 Task: Enable interaction limits for 1 week only for existing users in the organization "Mark56771".
Action: Mouse moved to (1003, 73)
Screenshot: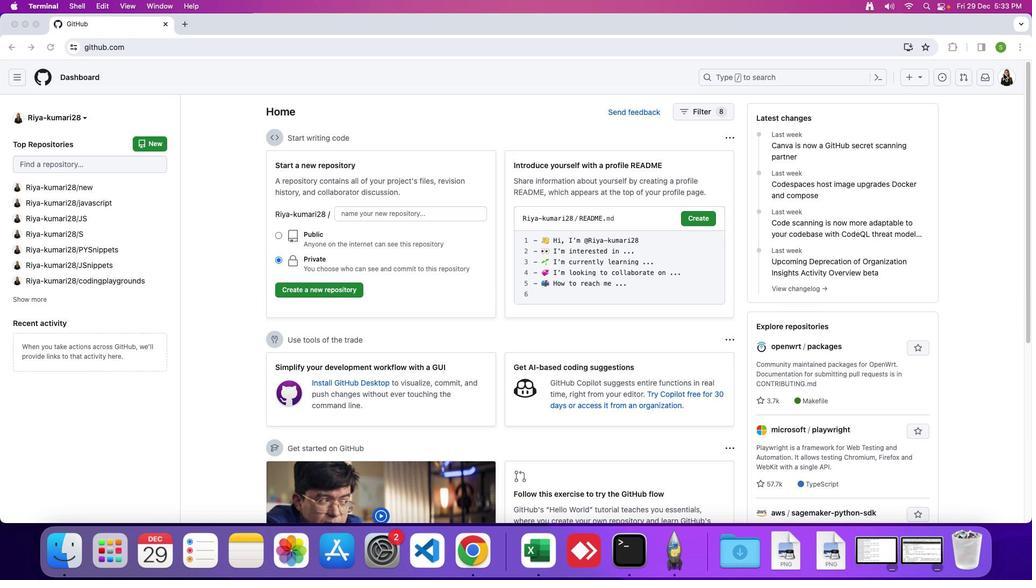 
Action: Mouse pressed left at (1003, 73)
Screenshot: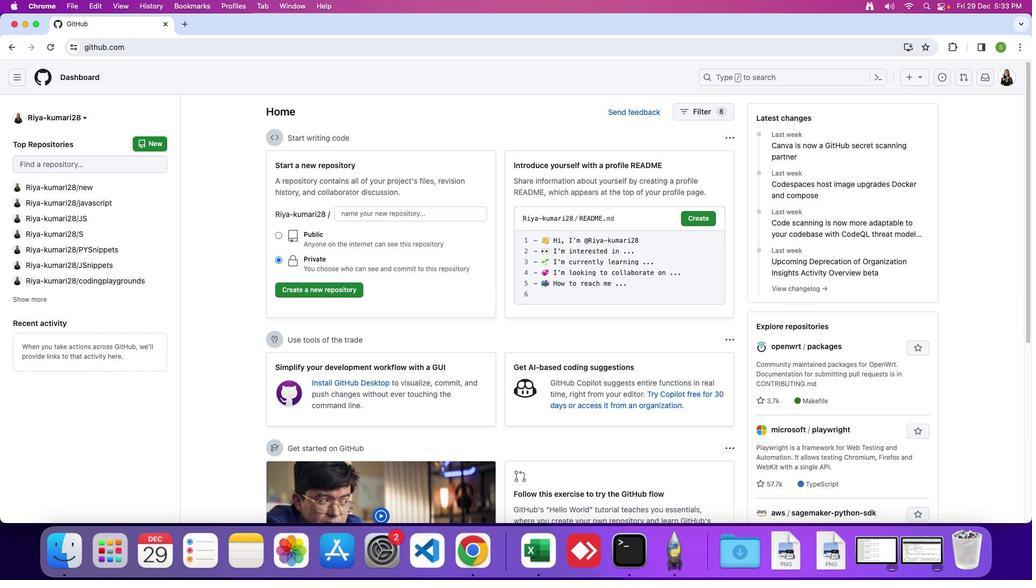 
Action: Mouse moved to (1004, 73)
Screenshot: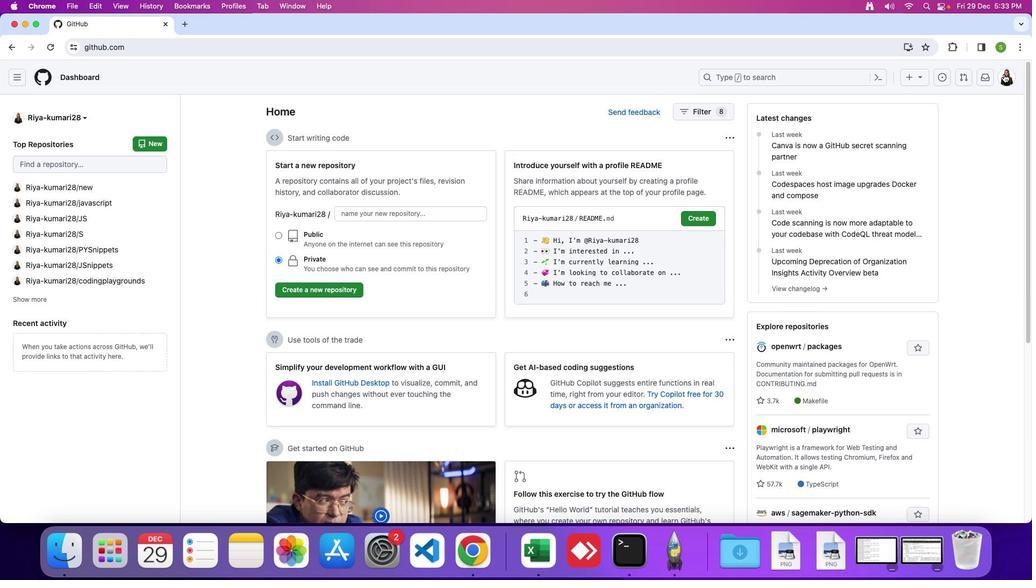 
Action: Mouse pressed left at (1004, 73)
Screenshot: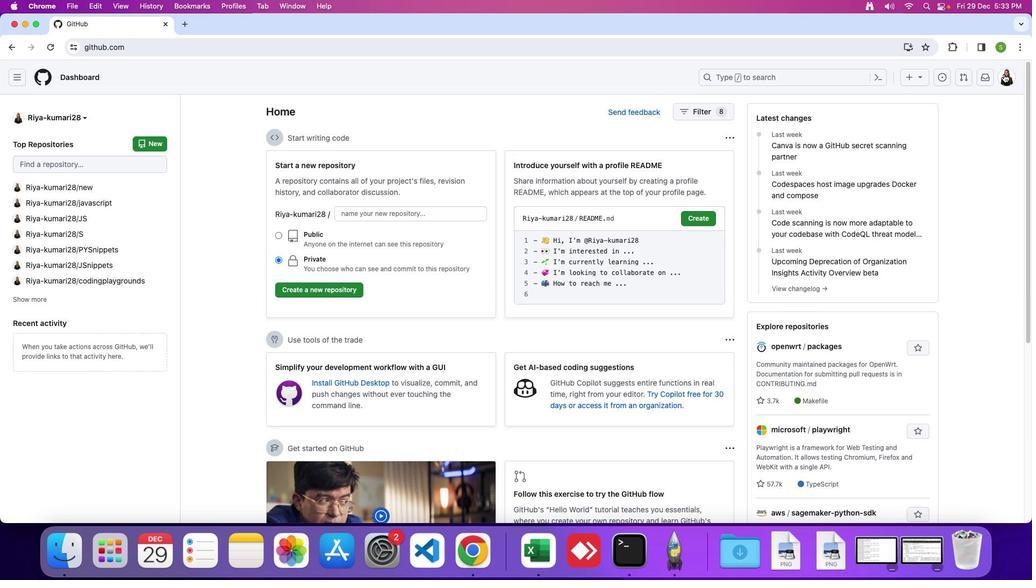 
Action: Mouse moved to (938, 207)
Screenshot: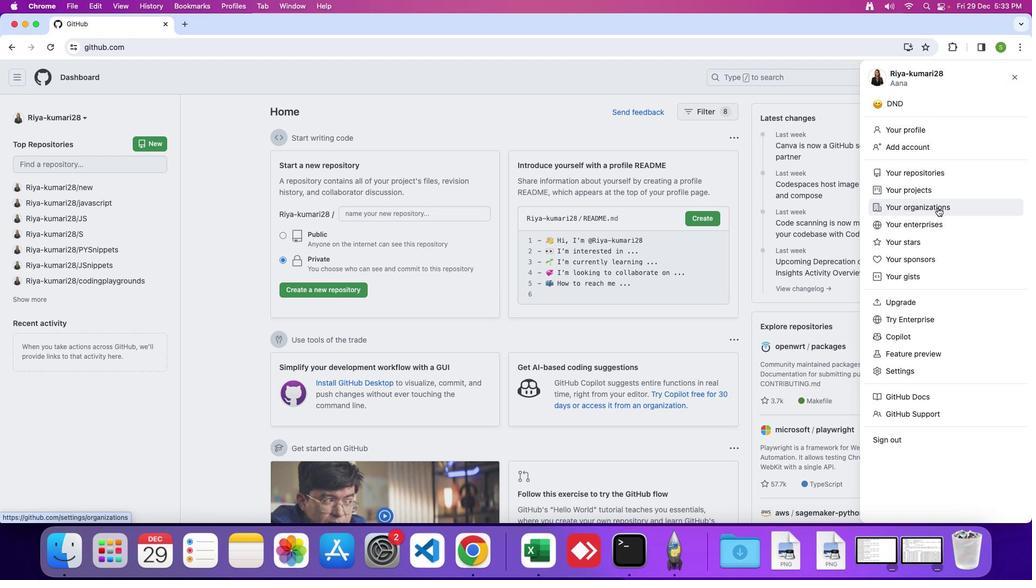 
Action: Mouse pressed left at (938, 207)
Screenshot: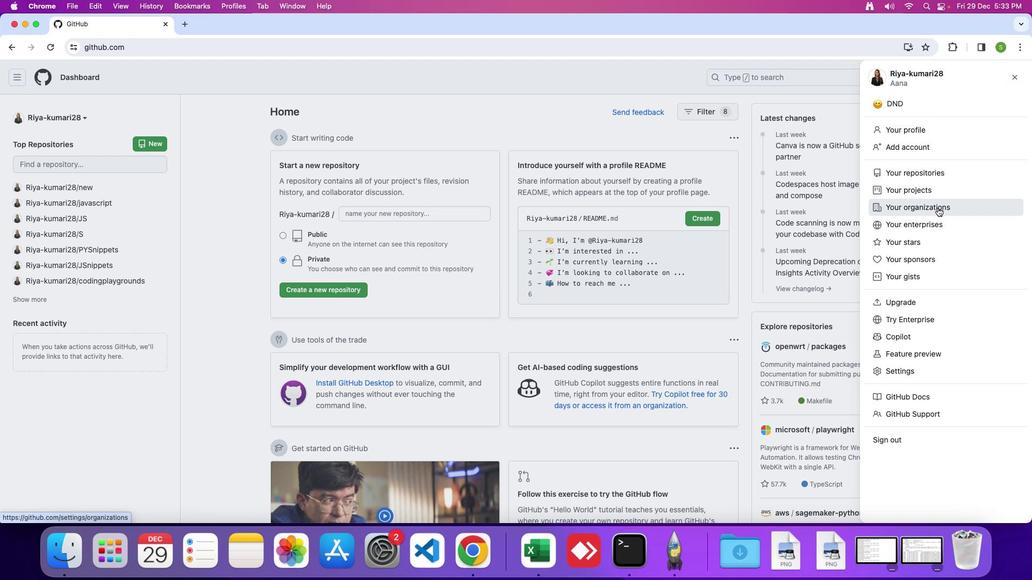 
Action: Mouse moved to (777, 222)
Screenshot: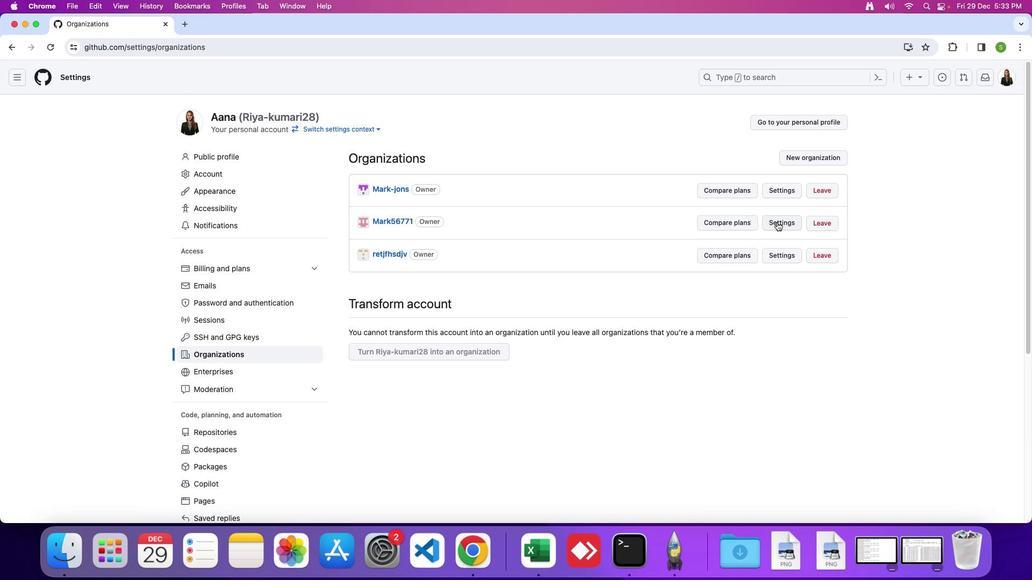 
Action: Mouse pressed left at (777, 222)
Screenshot: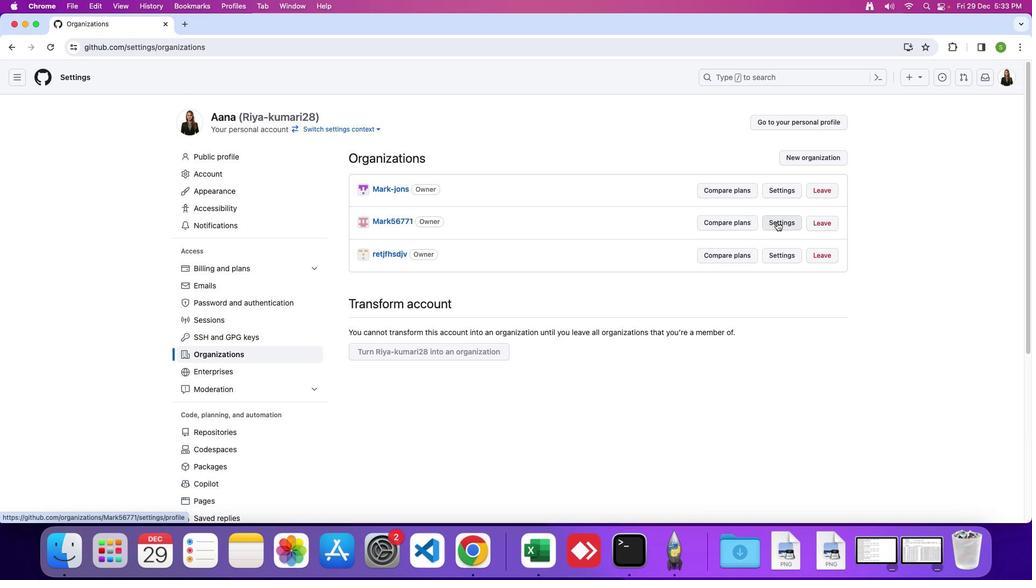 
Action: Mouse moved to (319, 286)
Screenshot: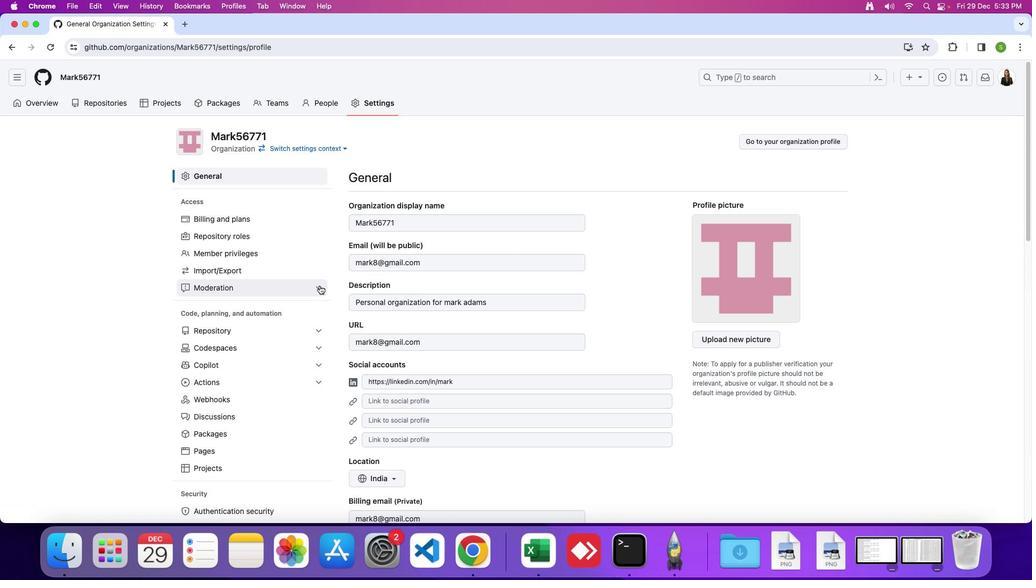 
Action: Mouse pressed left at (319, 286)
Screenshot: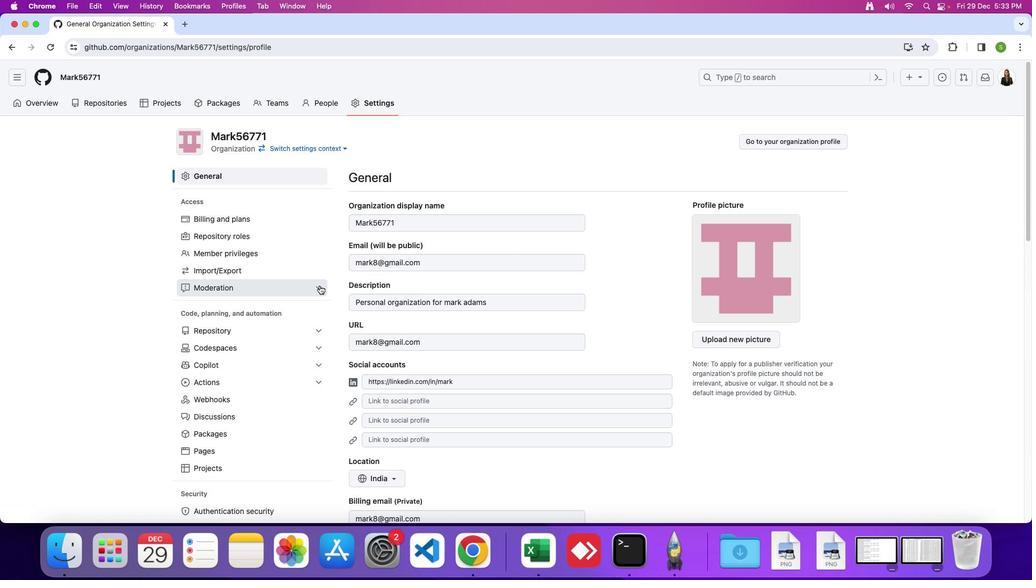 
Action: Mouse moved to (284, 321)
Screenshot: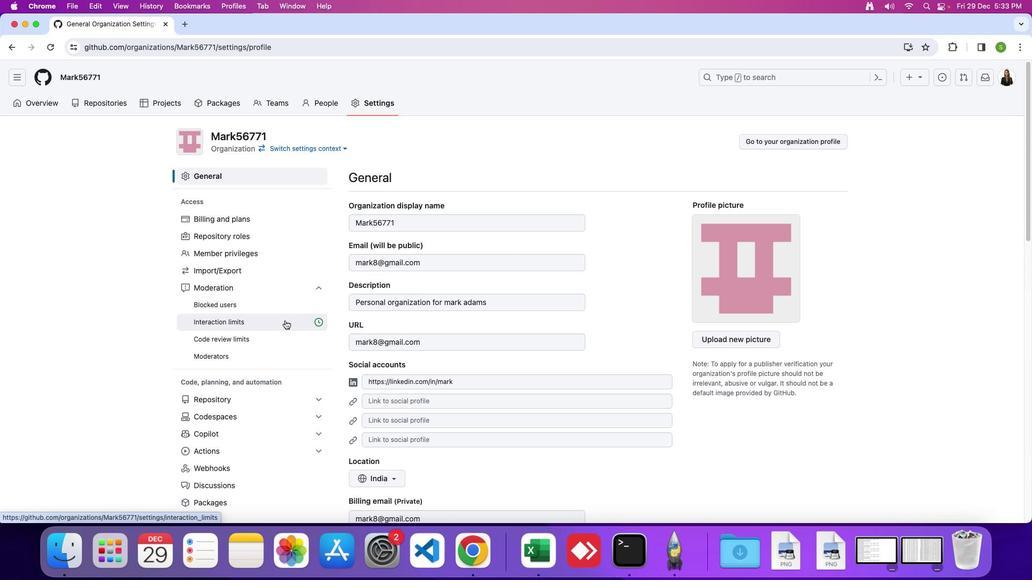
Action: Mouse pressed left at (284, 321)
Screenshot: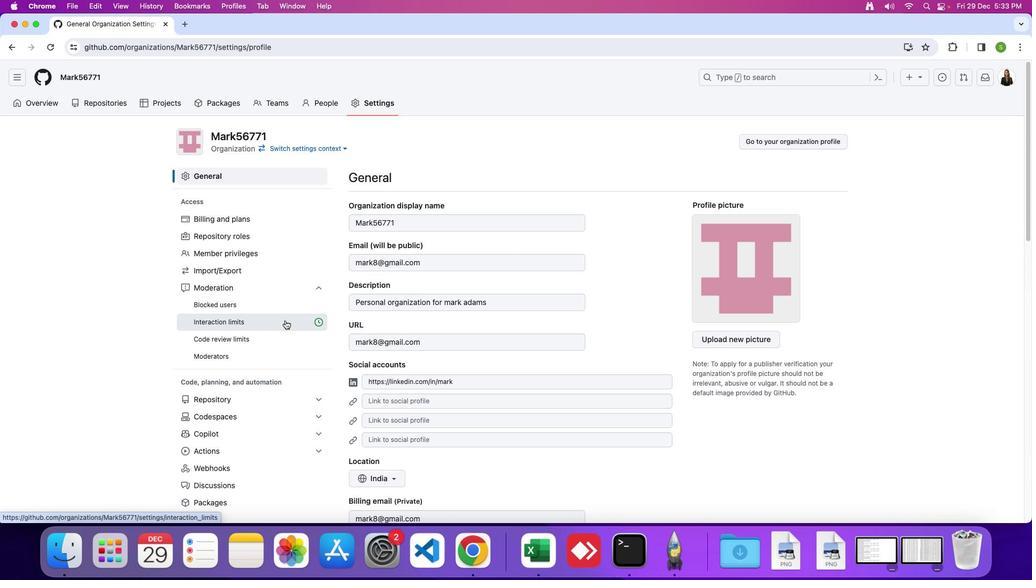 
Action: Mouse moved to (803, 288)
Screenshot: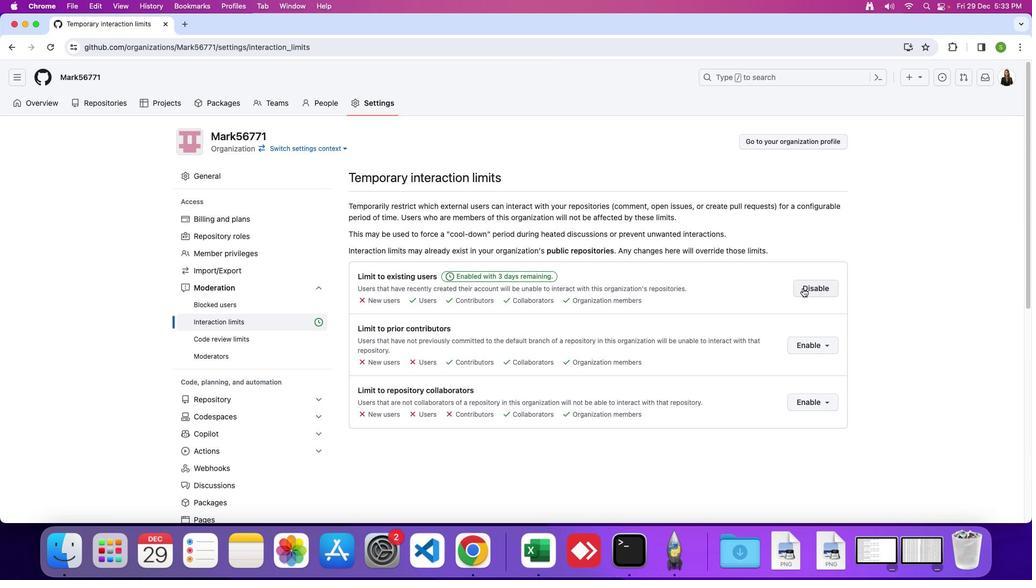 
Action: Mouse pressed left at (803, 288)
Screenshot: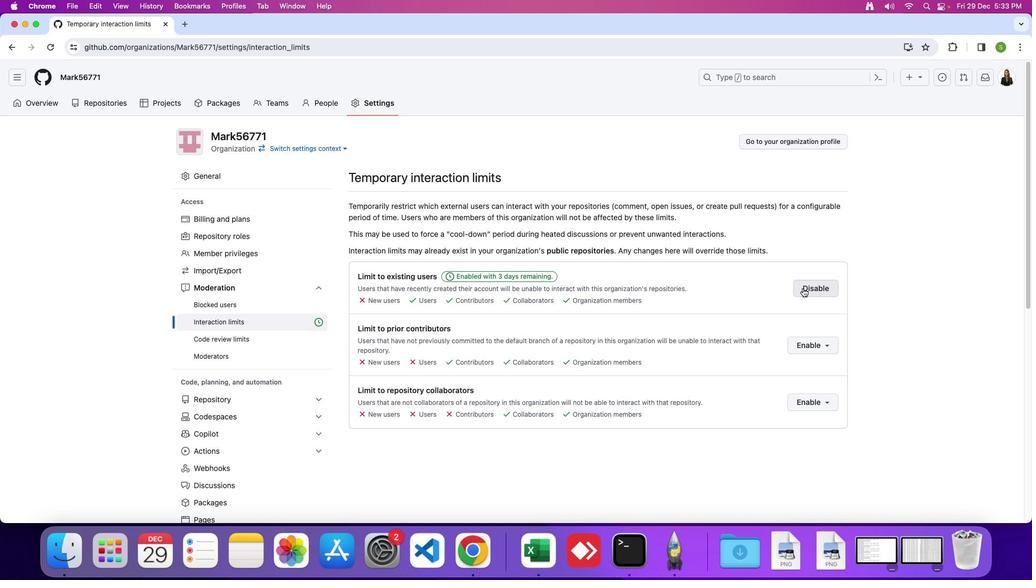 
Action: Mouse moved to (800, 322)
Screenshot: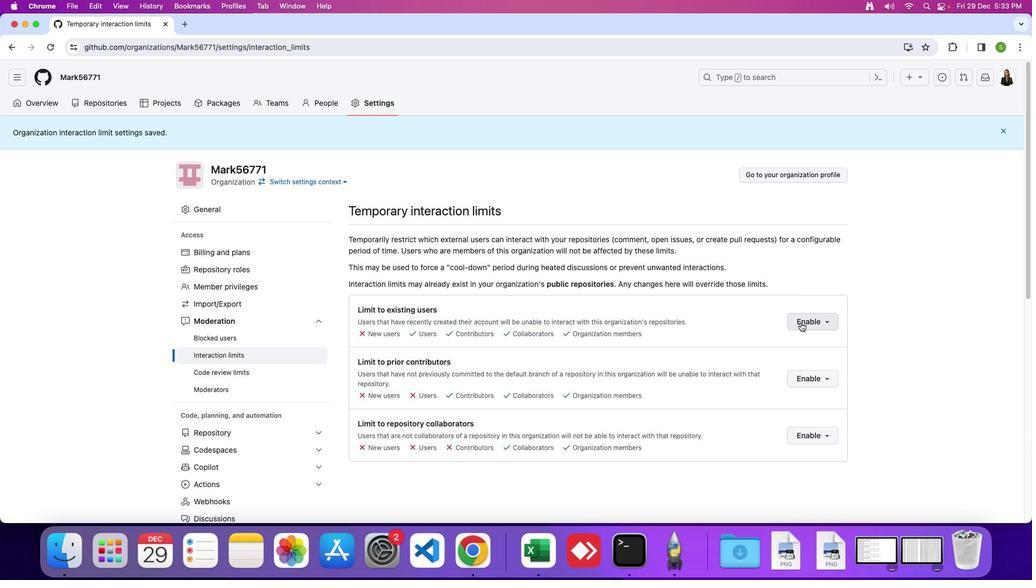 
Action: Mouse pressed left at (800, 322)
Screenshot: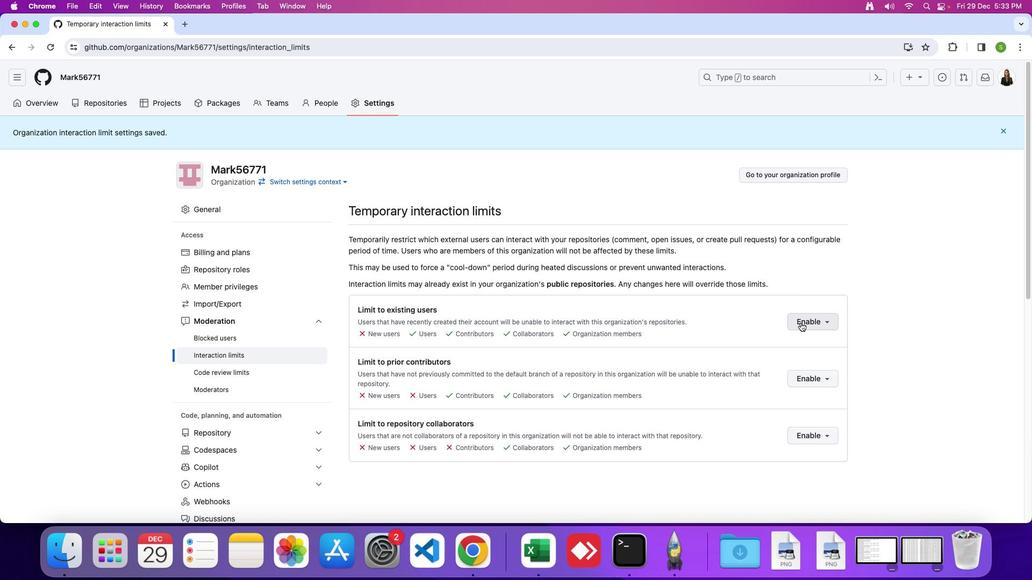 
Action: Mouse moved to (747, 395)
Screenshot: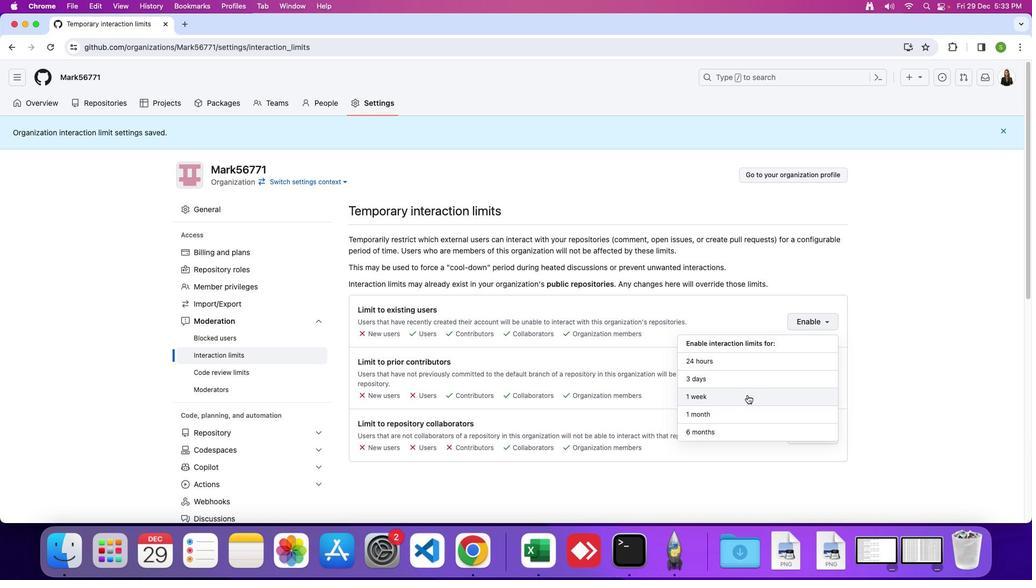 
Action: Mouse pressed left at (747, 395)
Screenshot: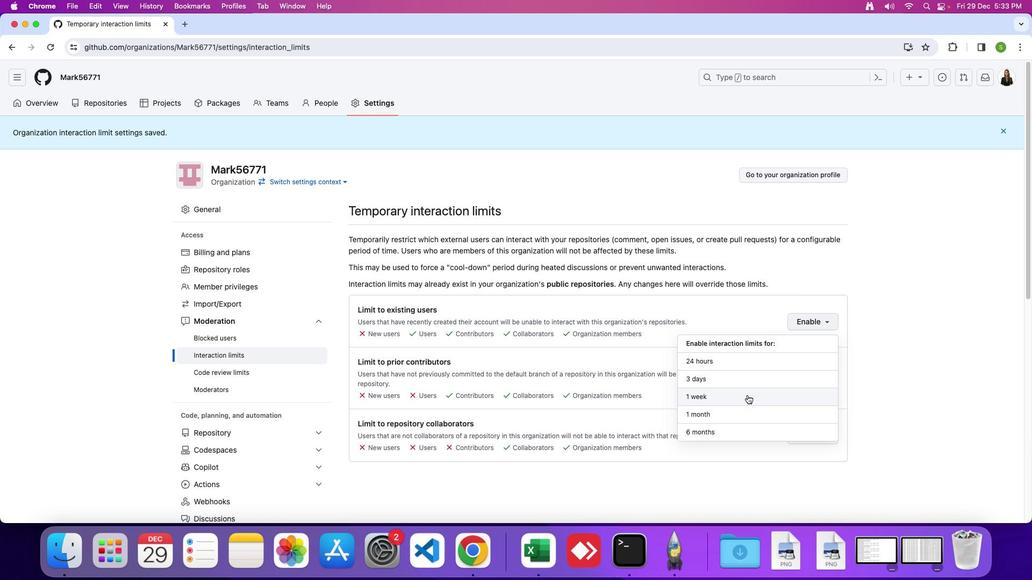 
